 Task: Create a due date automation when advanced on, 2 days after a card is due add dates not due tomorrow at 11:00 AM.
Action: Mouse moved to (1095, 85)
Screenshot: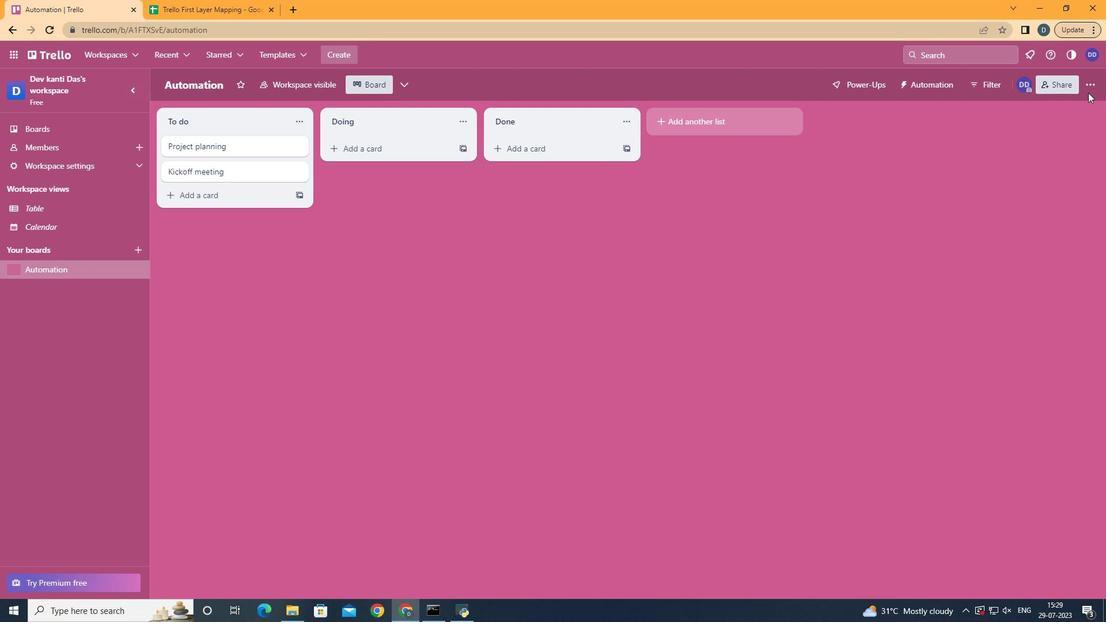 
Action: Mouse pressed left at (1095, 85)
Screenshot: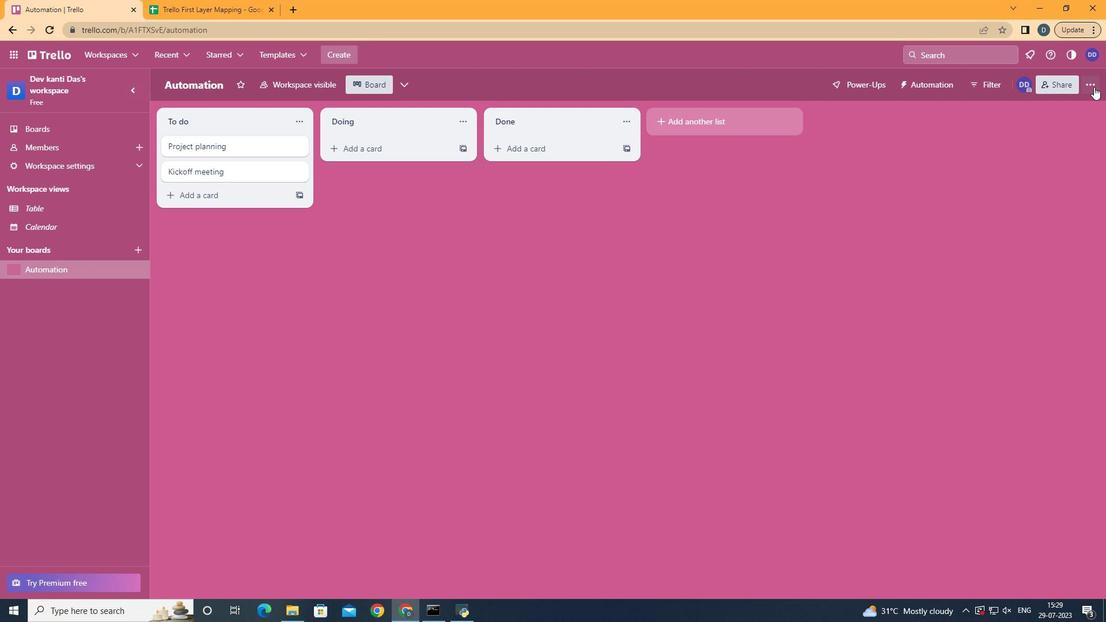
Action: Mouse moved to (1005, 237)
Screenshot: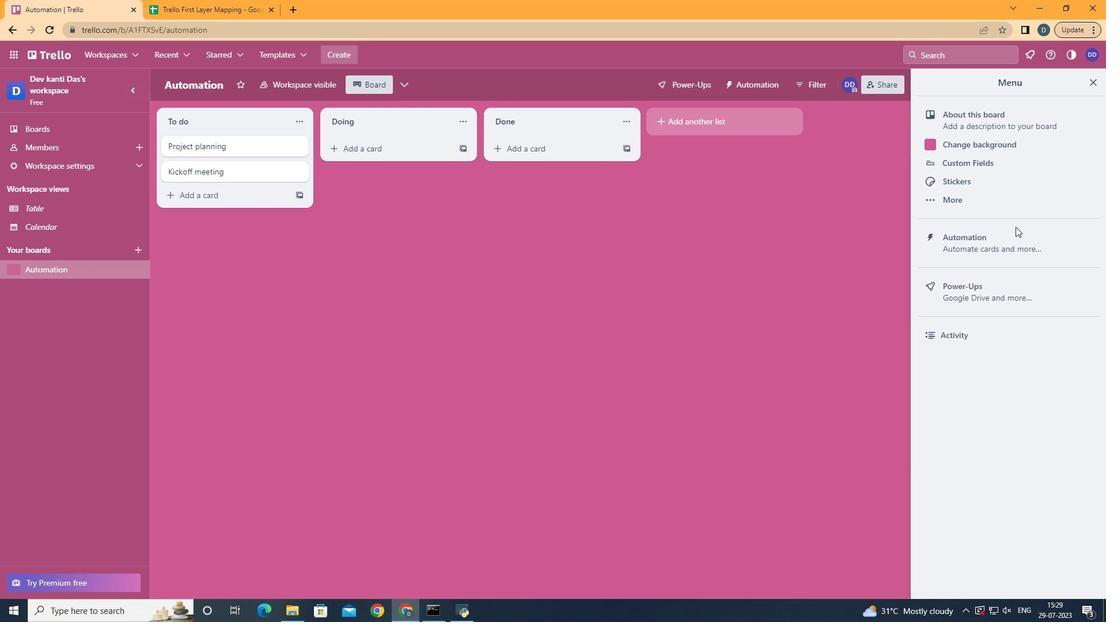 
Action: Mouse pressed left at (1005, 237)
Screenshot: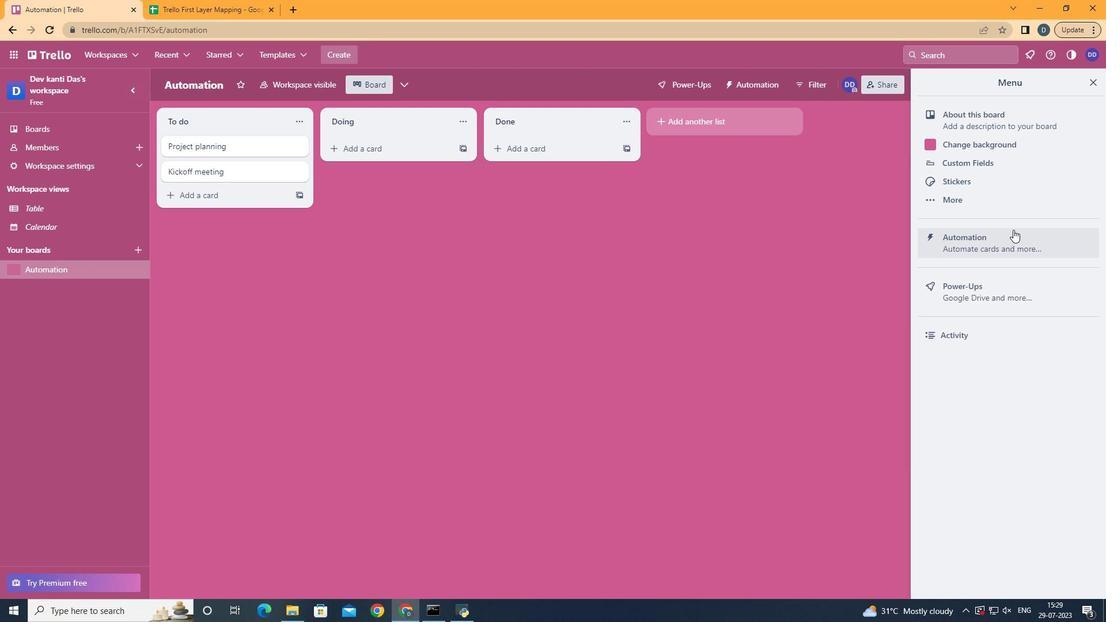 
Action: Mouse moved to (226, 235)
Screenshot: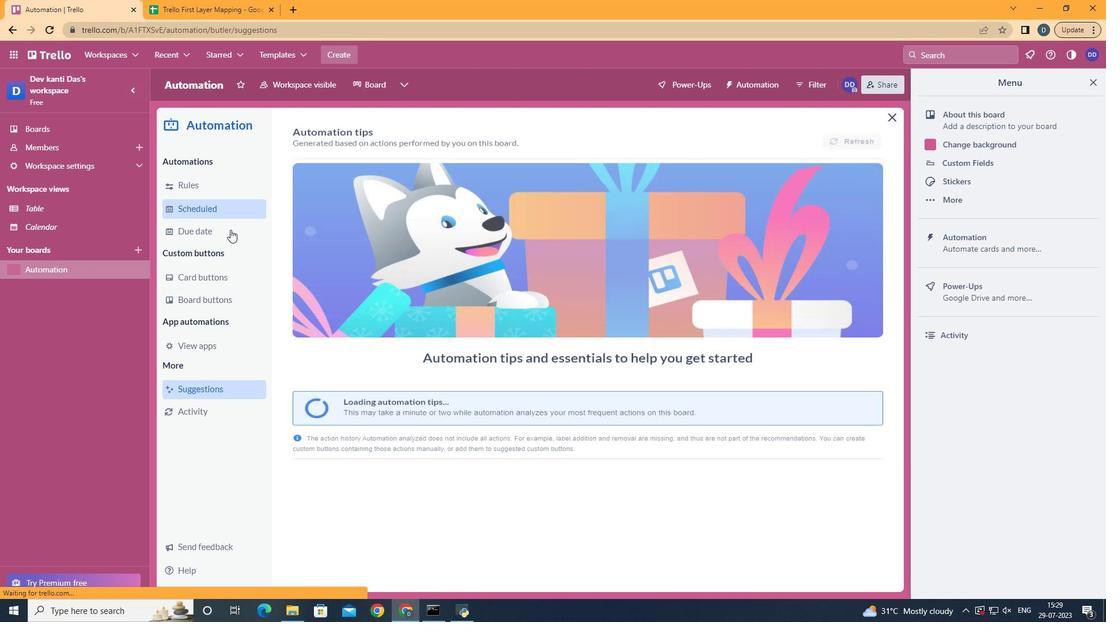 
Action: Mouse pressed left at (226, 235)
Screenshot: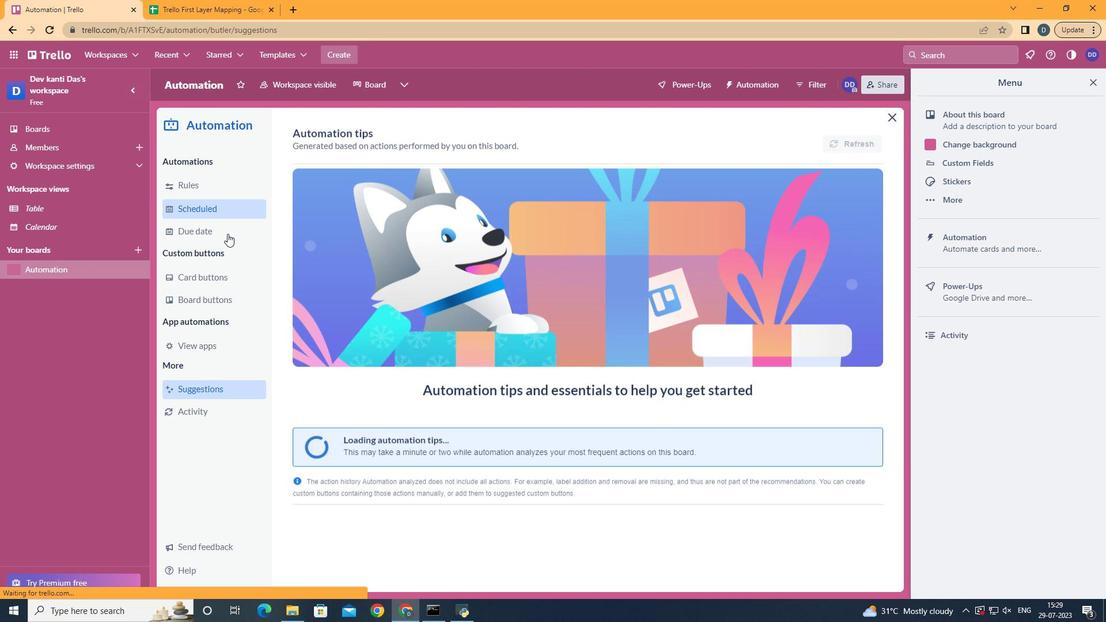 
Action: Mouse moved to (849, 137)
Screenshot: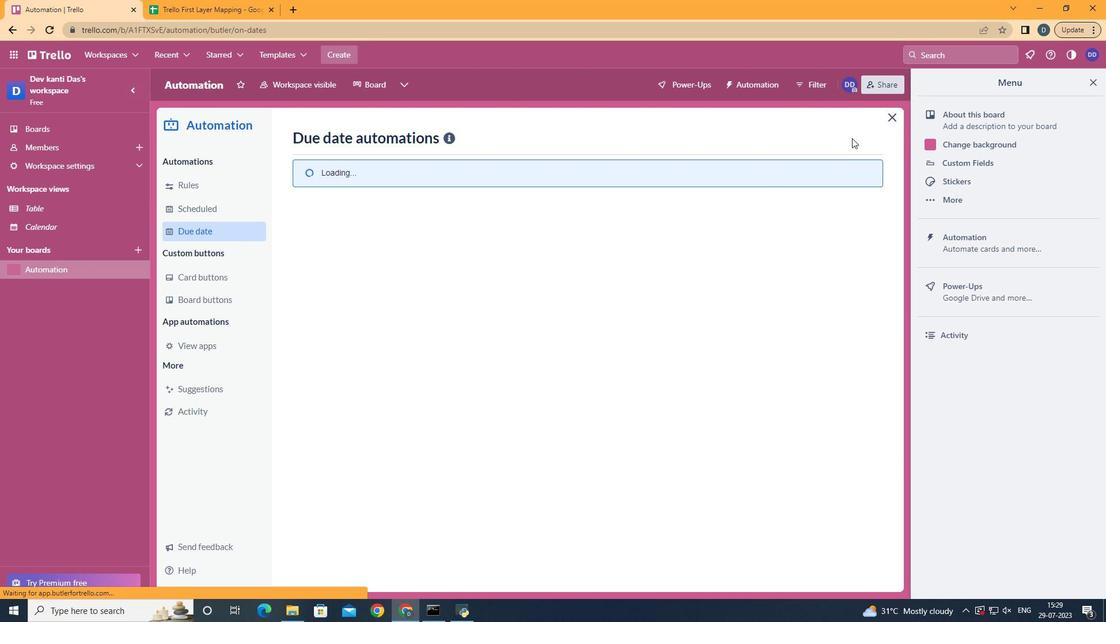 
Action: Mouse pressed left at (849, 137)
Screenshot: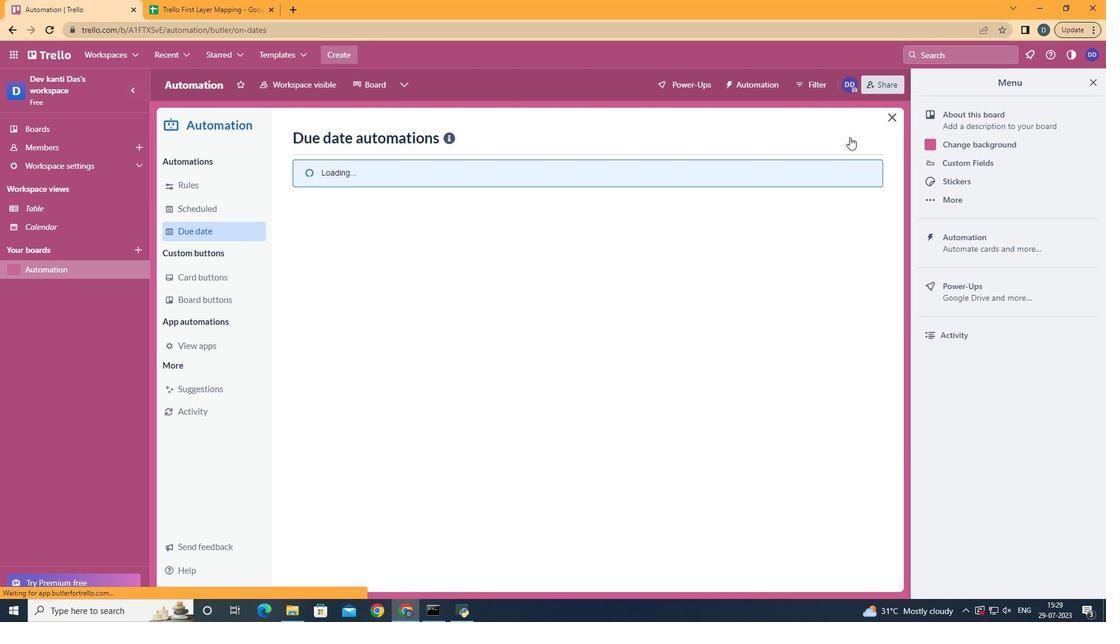 
Action: Mouse moved to (580, 247)
Screenshot: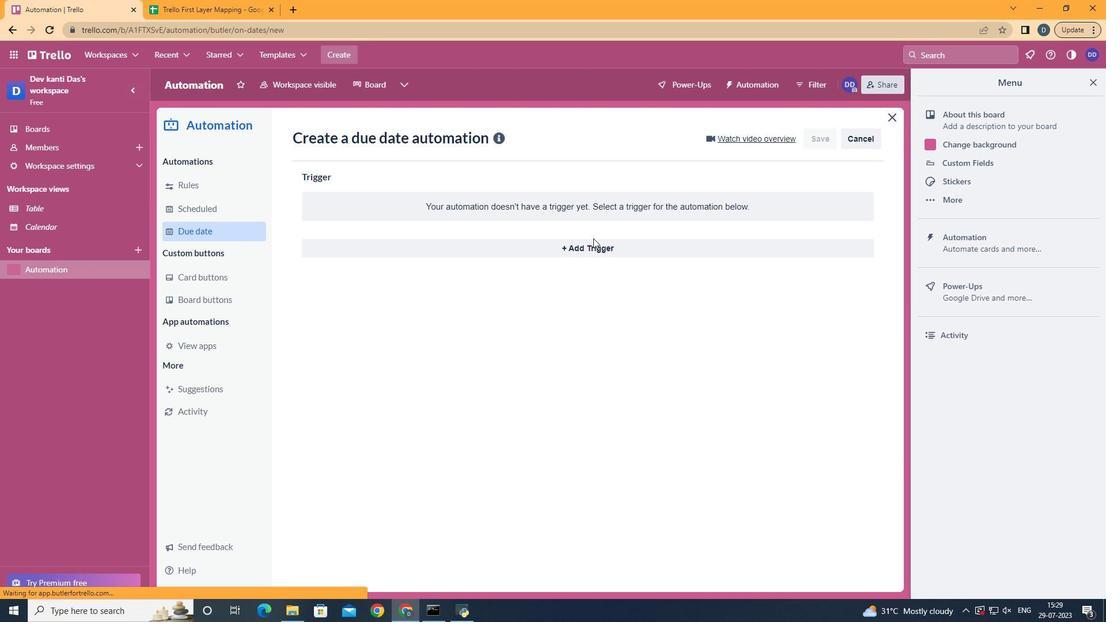 
Action: Mouse pressed left at (580, 247)
Screenshot: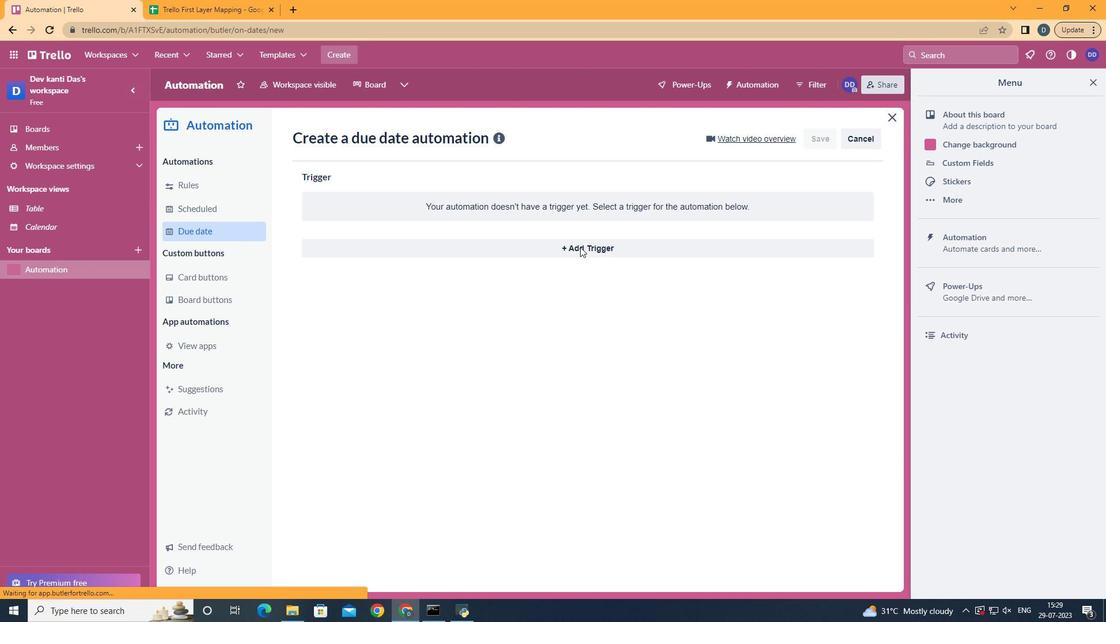 
Action: Mouse moved to (396, 470)
Screenshot: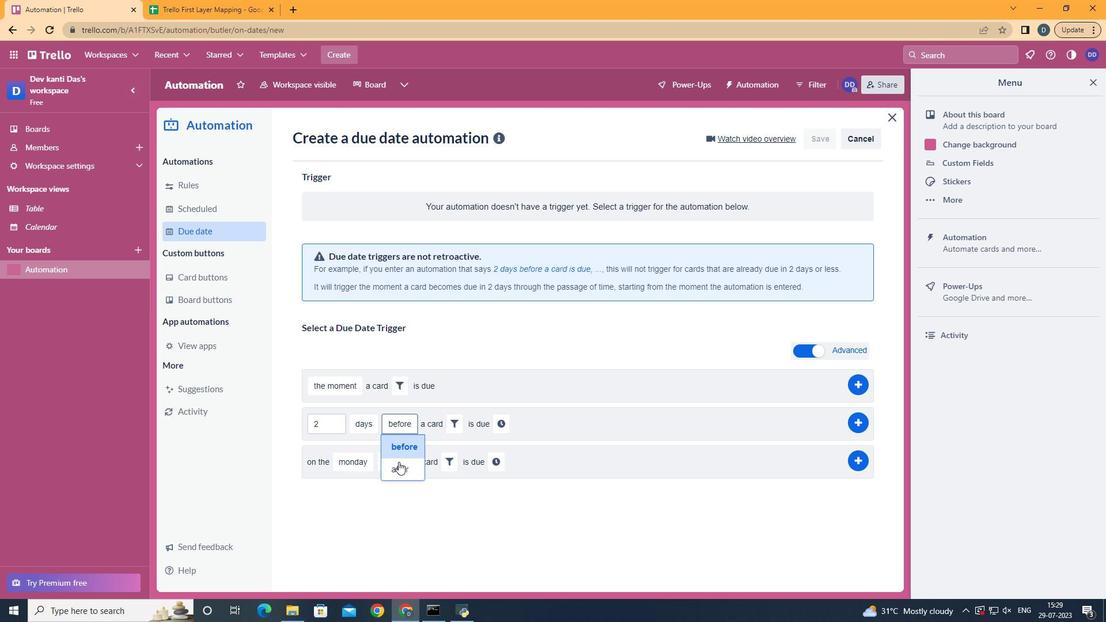 
Action: Mouse pressed left at (396, 470)
Screenshot: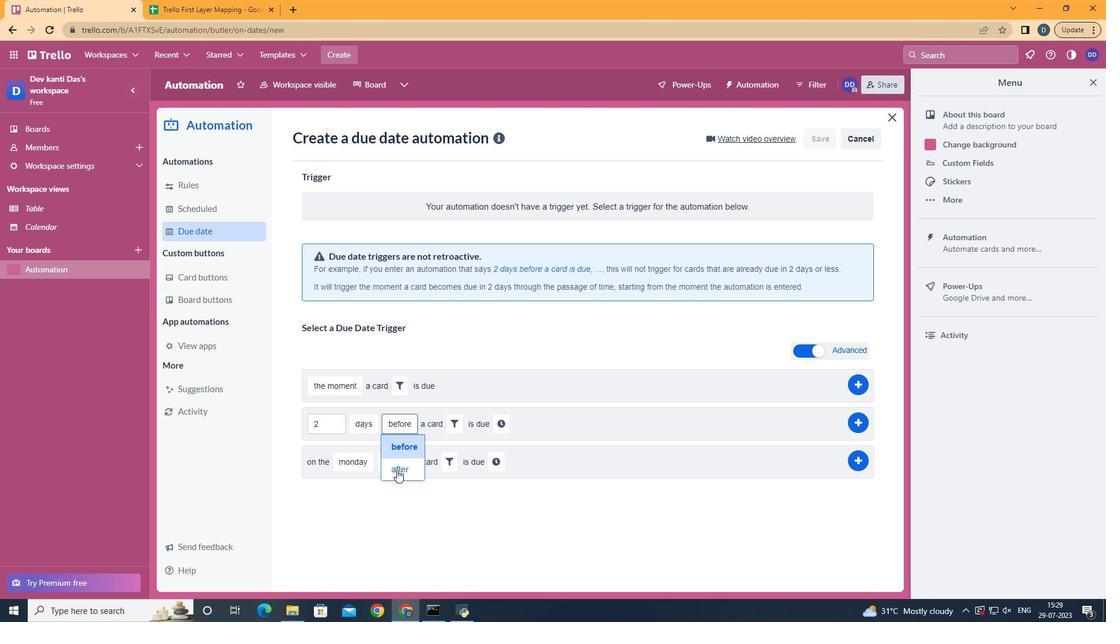 
Action: Mouse moved to (444, 413)
Screenshot: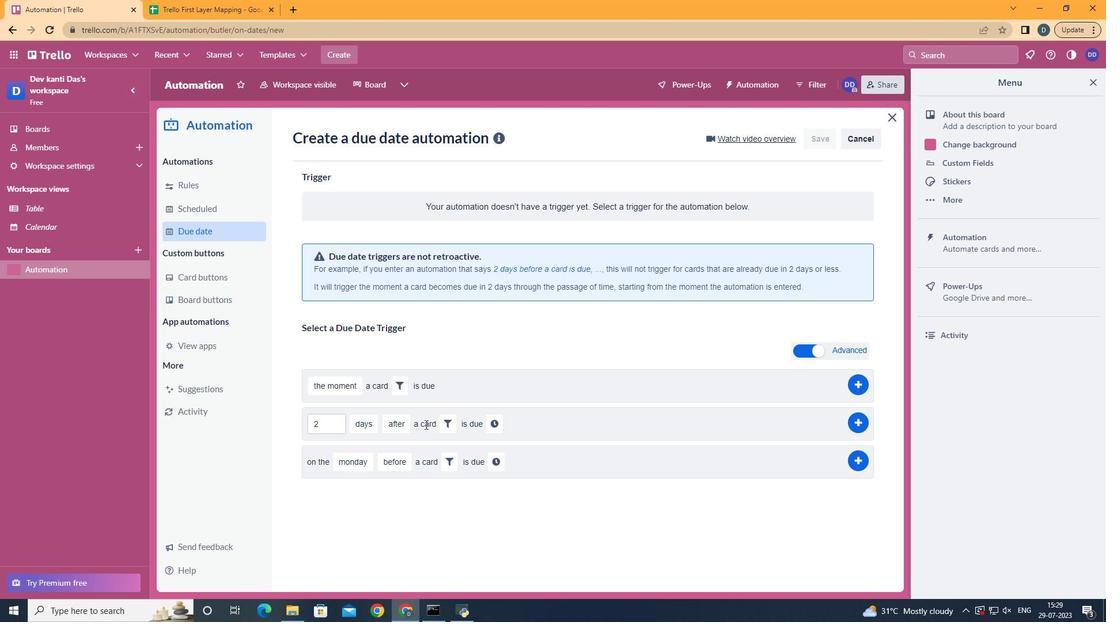 
Action: Mouse pressed left at (444, 413)
Screenshot: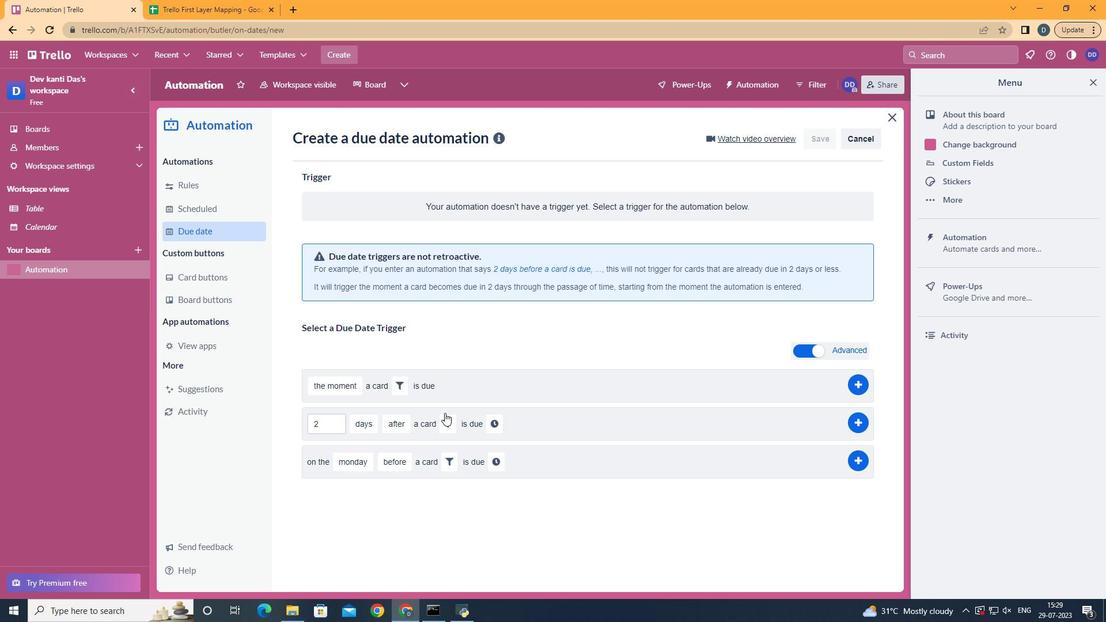 
Action: Mouse moved to (515, 468)
Screenshot: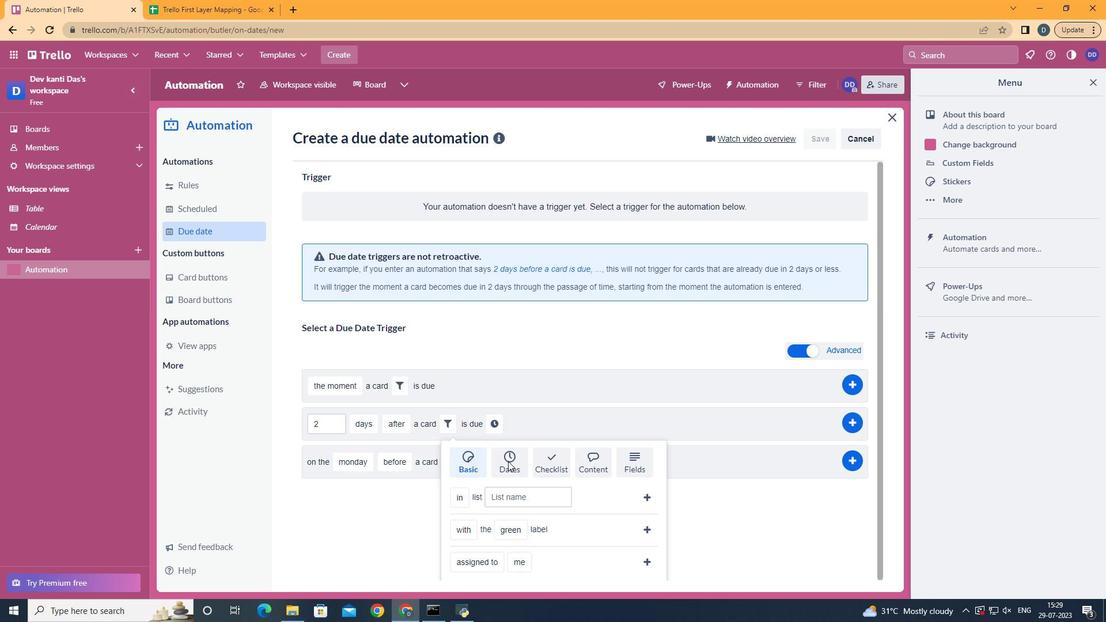 
Action: Mouse pressed left at (515, 468)
Screenshot: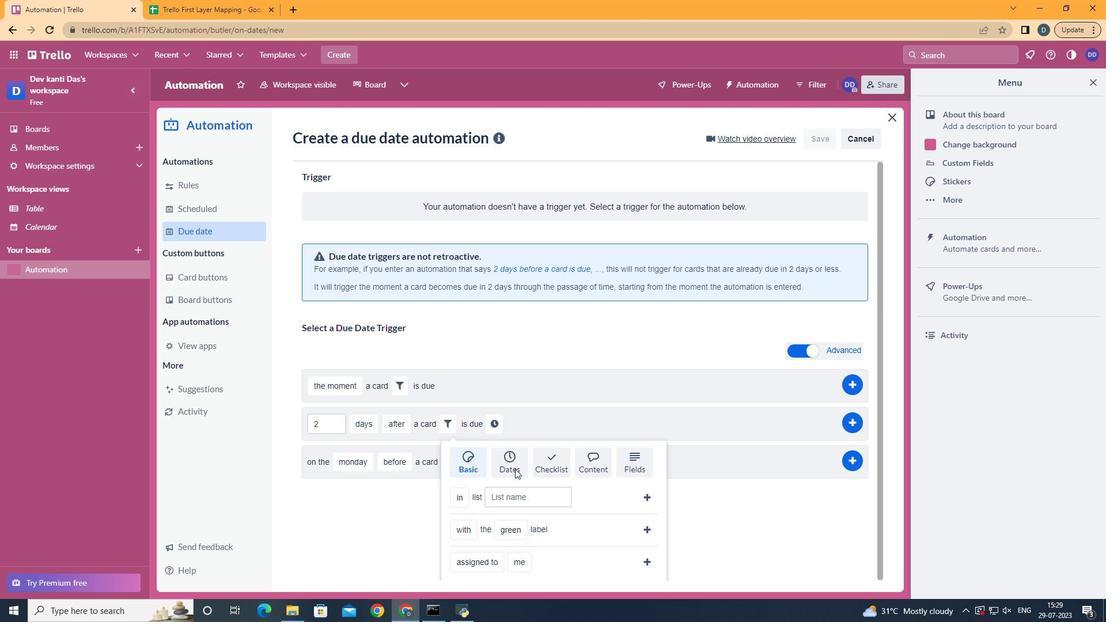 
Action: Mouse scrolled (515, 468) with delta (0, 0)
Screenshot: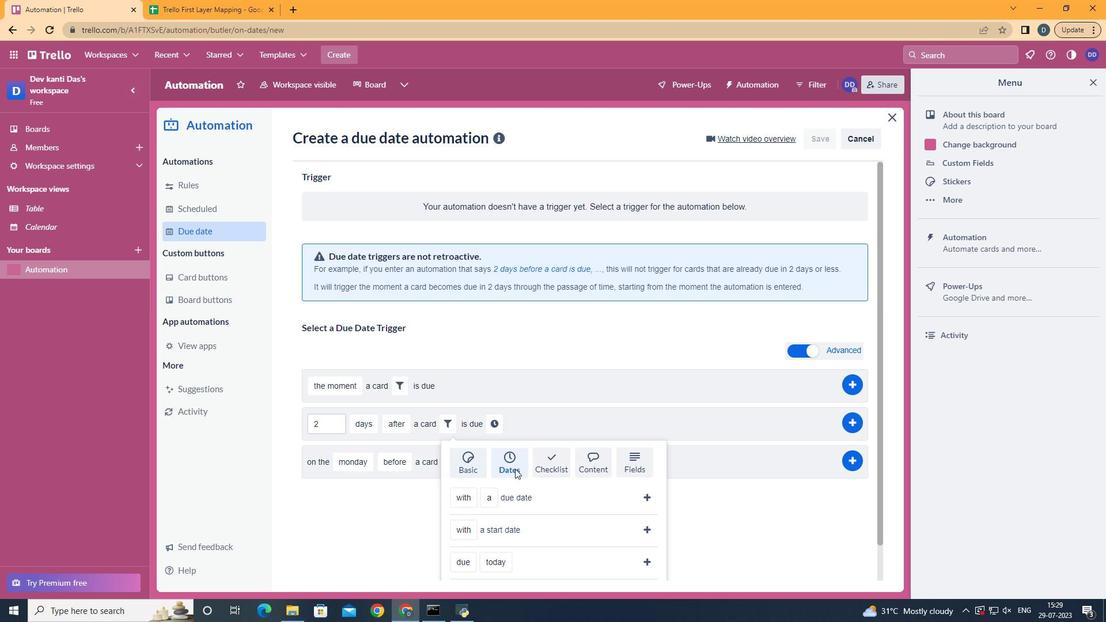 
Action: Mouse scrolled (515, 468) with delta (0, 0)
Screenshot: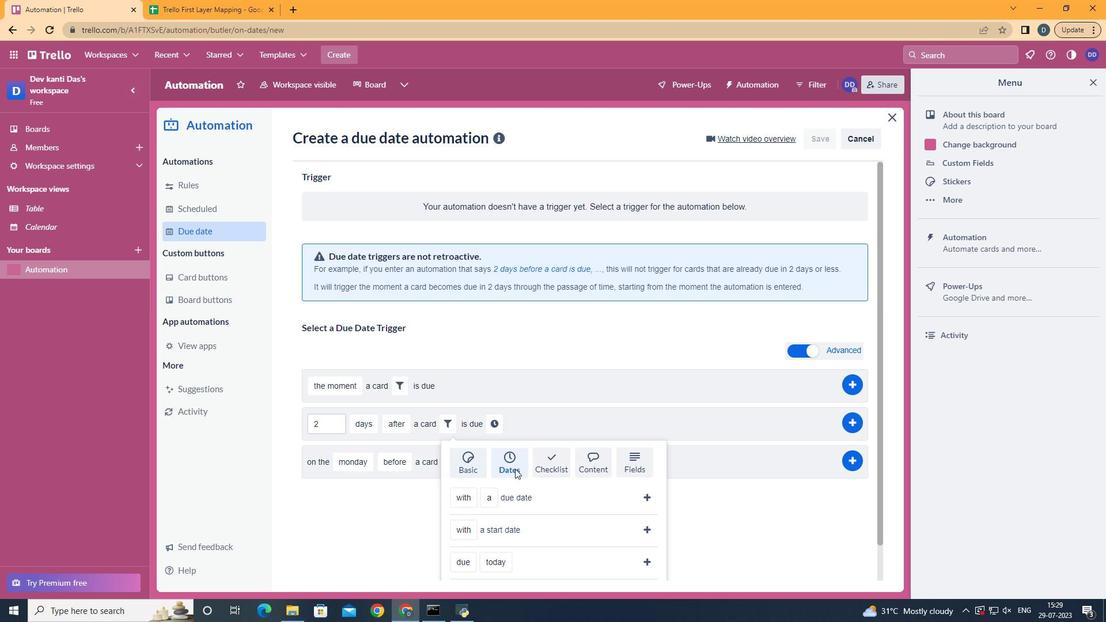 
Action: Mouse scrolled (515, 468) with delta (0, 0)
Screenshot: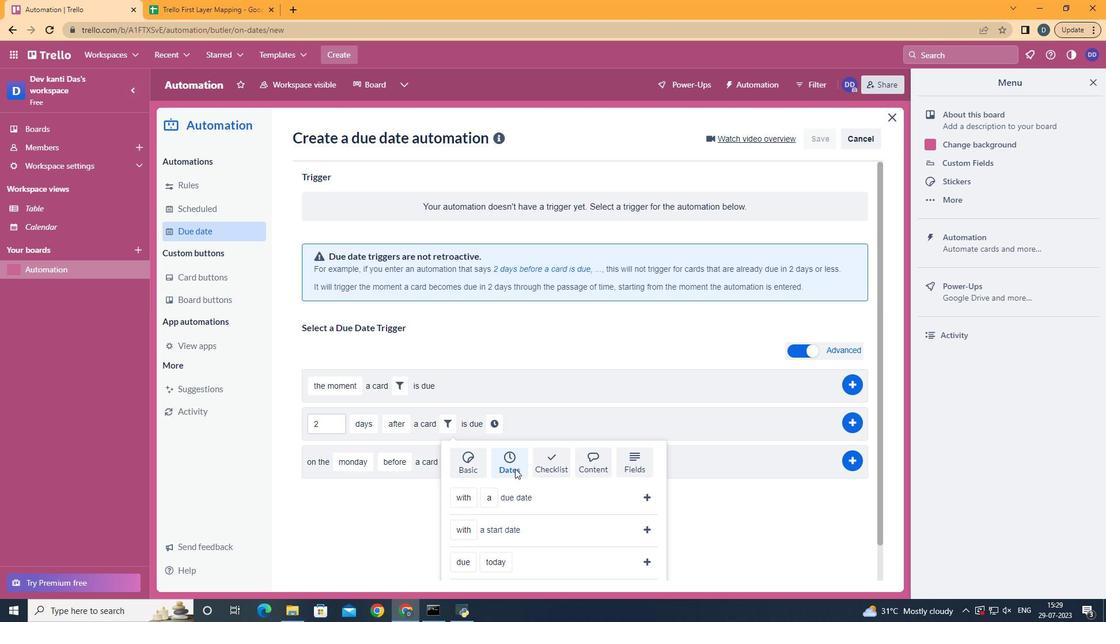 
Action: Mouse scrolled (515, 468) with delta (0, 0)
Screenshot: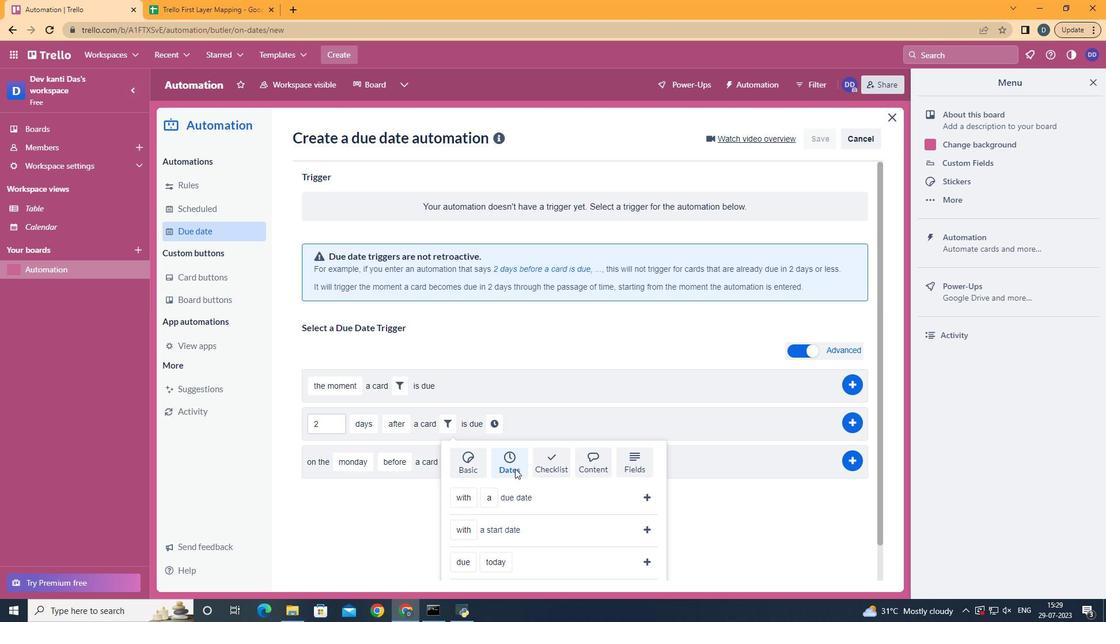 
Action: Mouse scrolled (515, 468) with delta (0, 0)
Screenshot: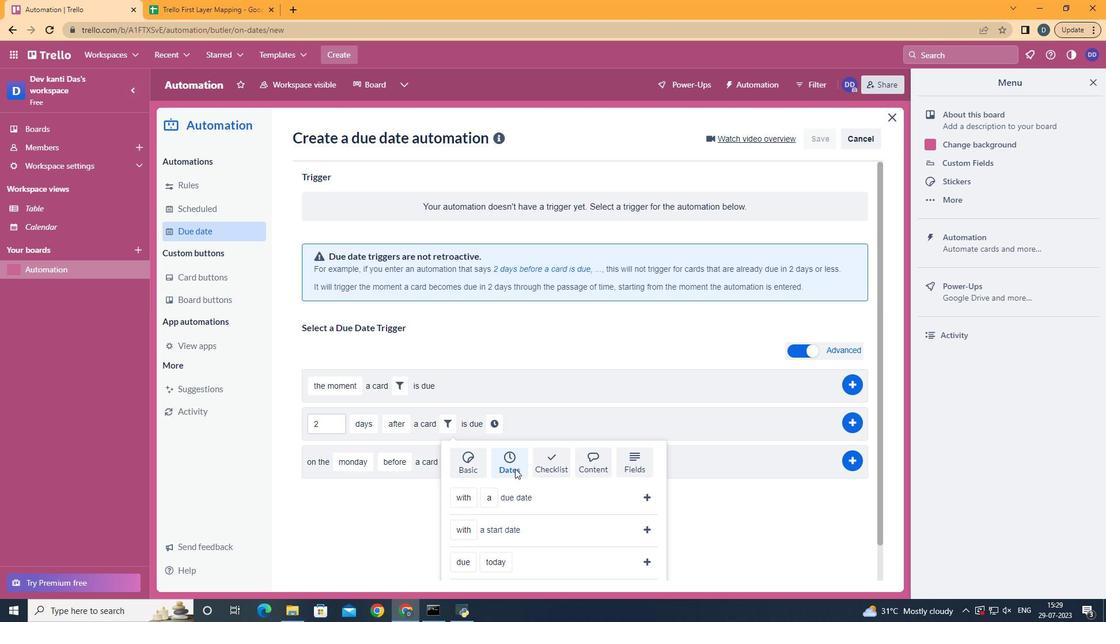 
Action: Mouse moved to (471, 452)
Screenshot: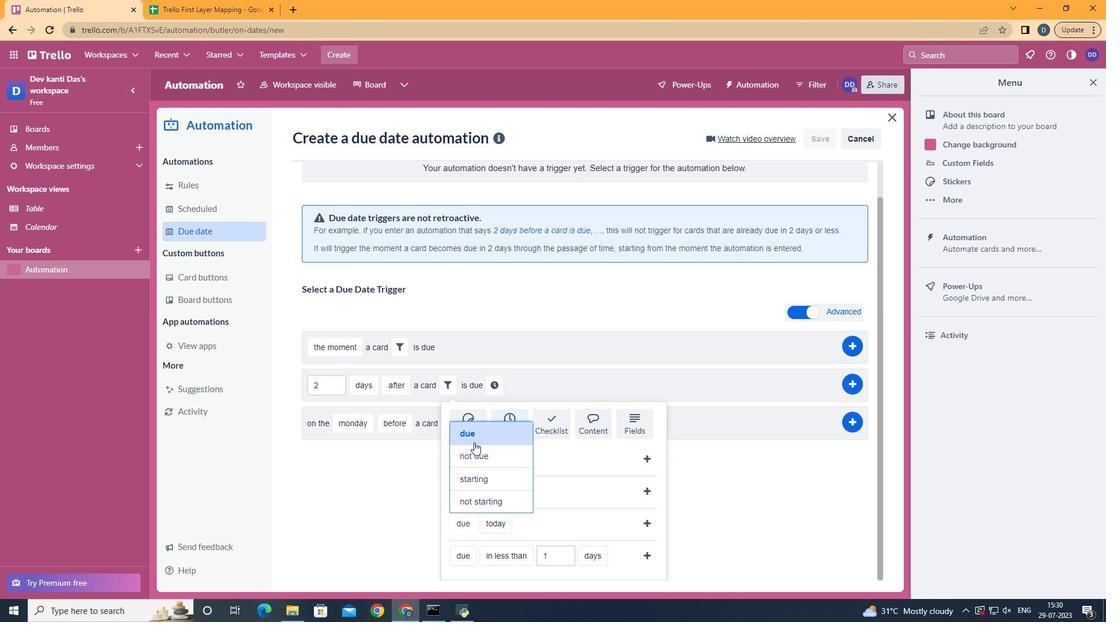 
Action: Mouse pressed left at (471, 452)
Screenshot: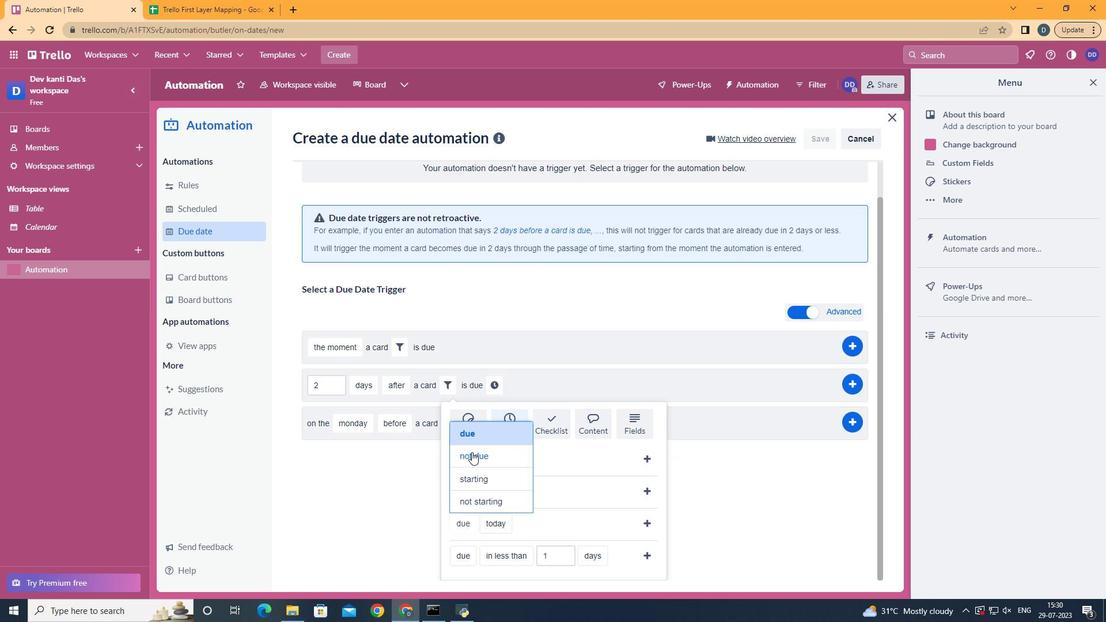 
Action: Mouse moved to (532, 407)
Screenshot: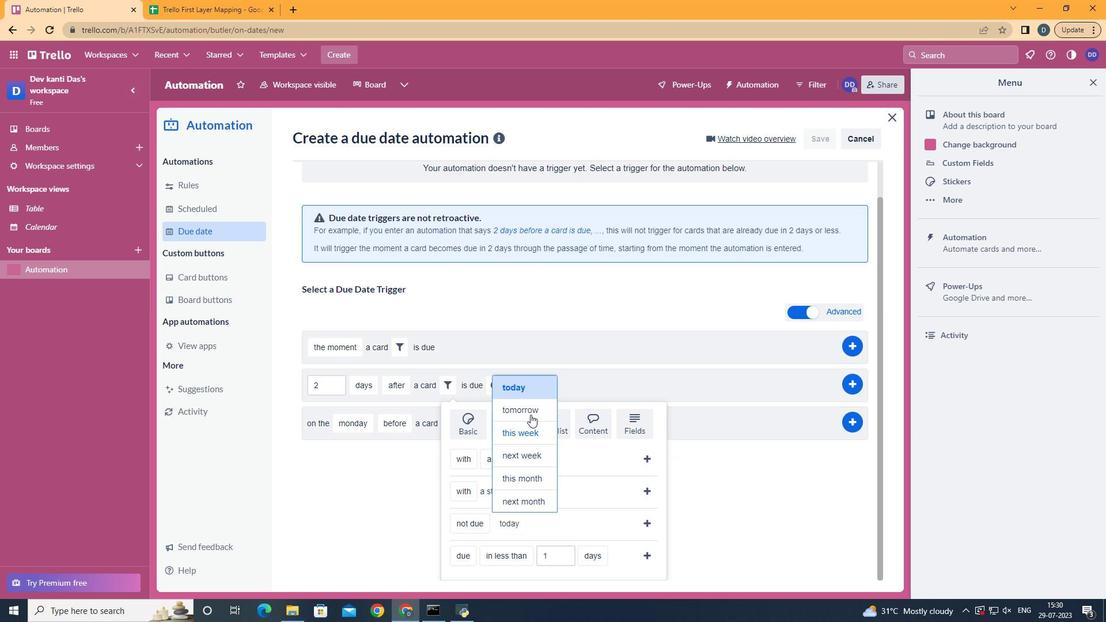
Action: Mouse pressed left at (532, 407)
Screenshot: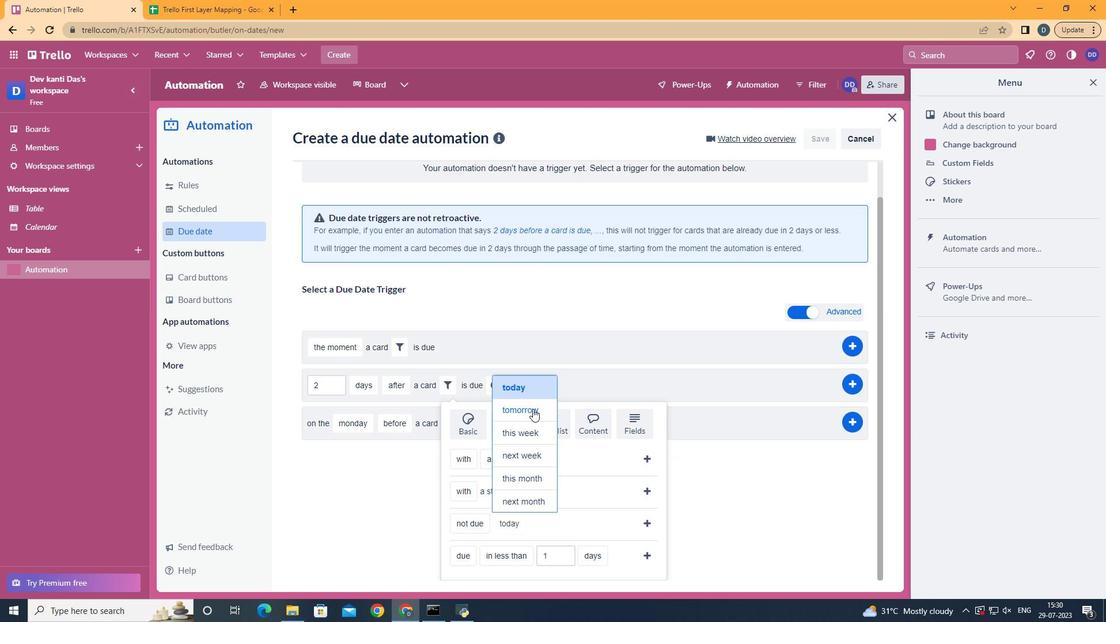 
Action: Mouse moved to (650, 524)
Screenshot: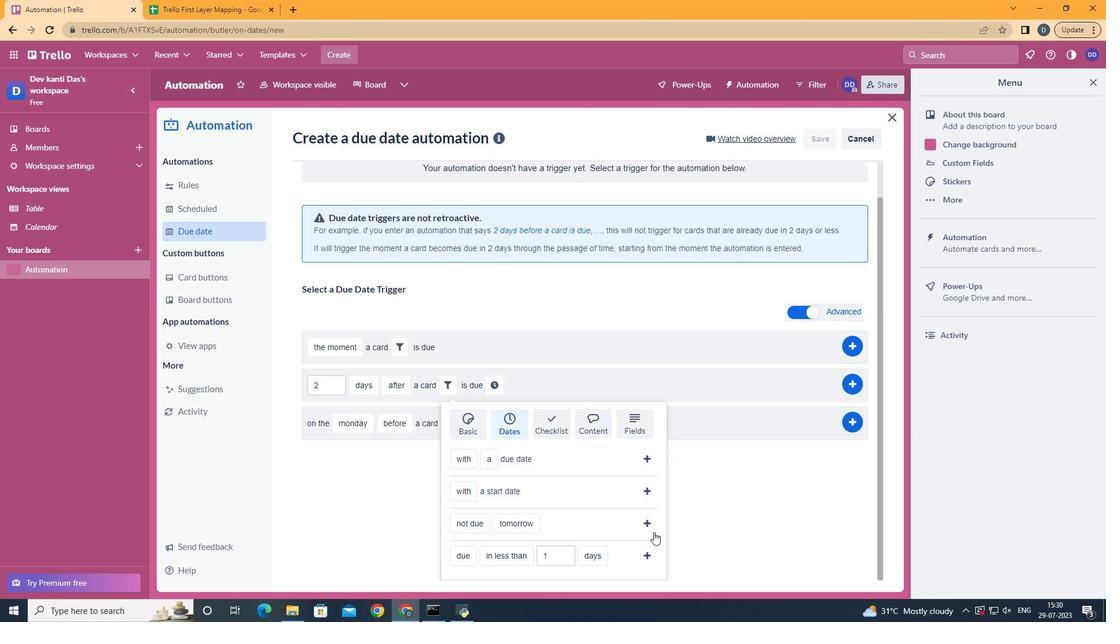 
Action: Mouse pressed left at (650, 524)
Screenshot: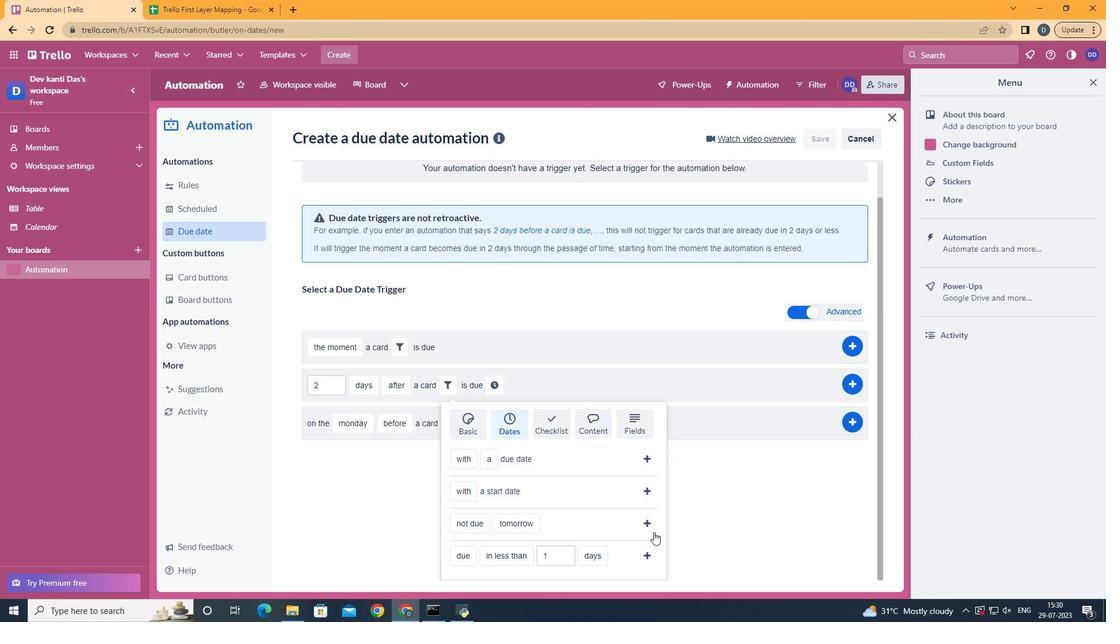 
Action: Mouse moved to (581, 427)
Screenshot: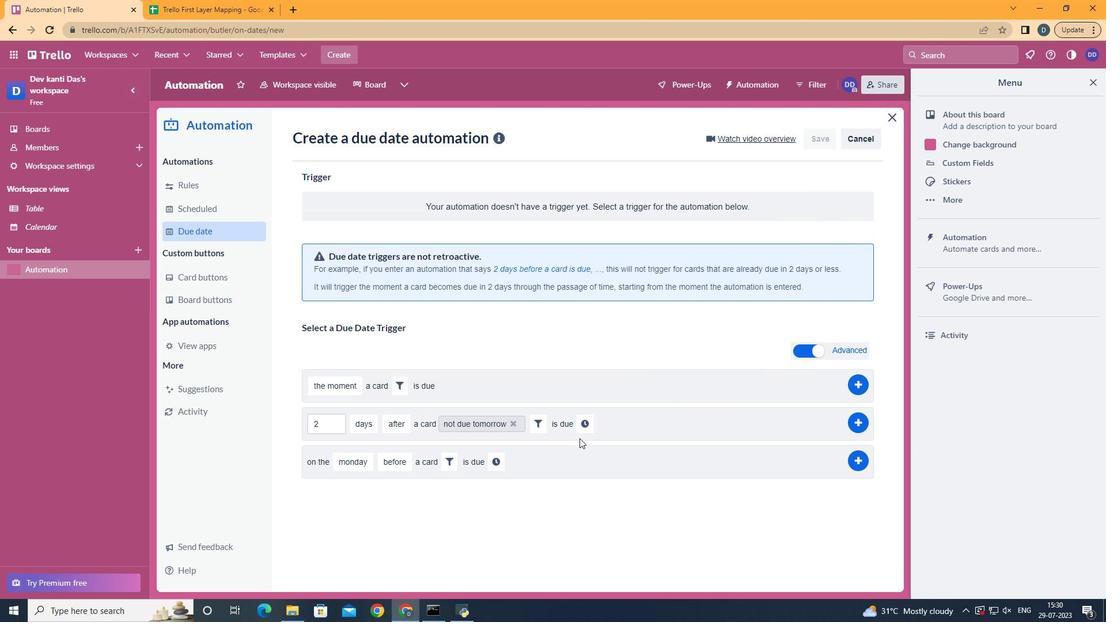 
Action: Mouse pressed left at (581, 427)
Screenshot: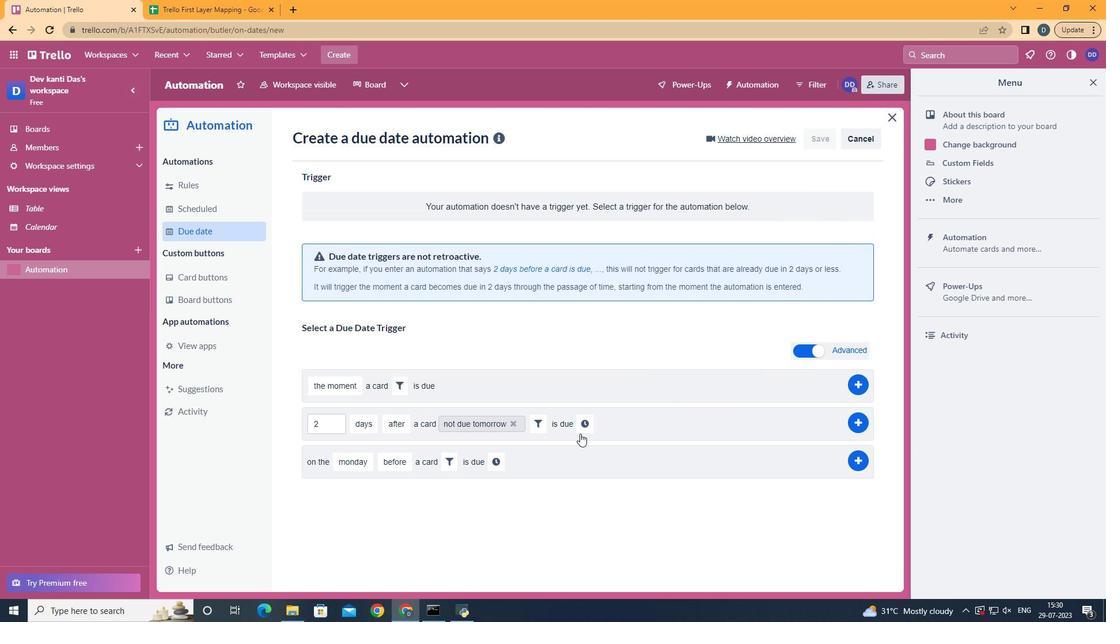 
Action: Mouse moved to (616, 426)
Screenshot: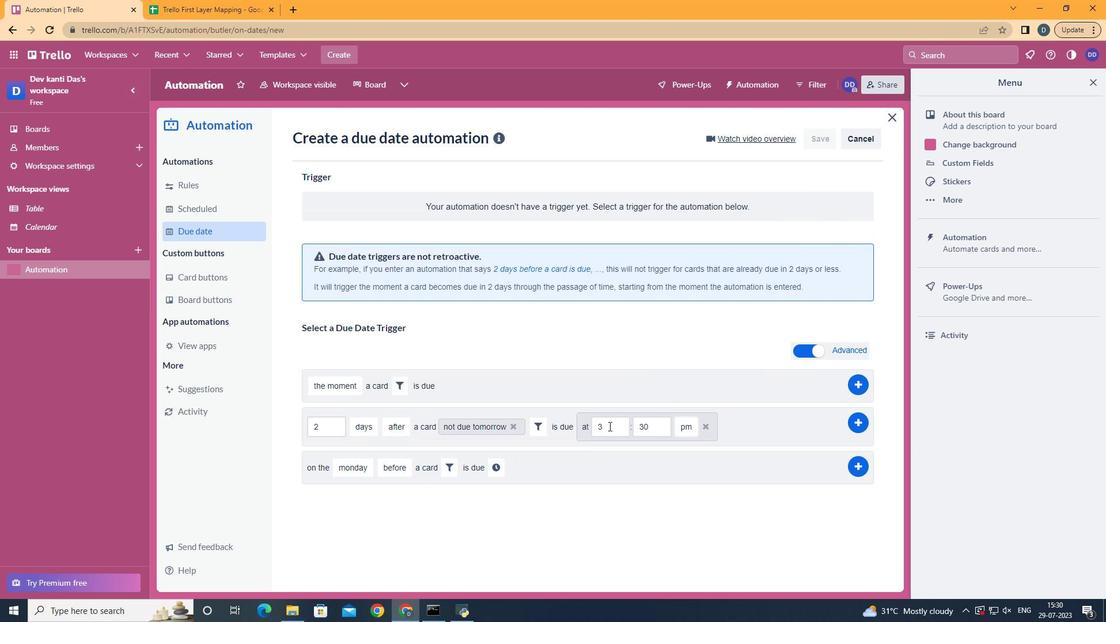 
Action: Mouse pressed left at (616, 426)
Screenshot: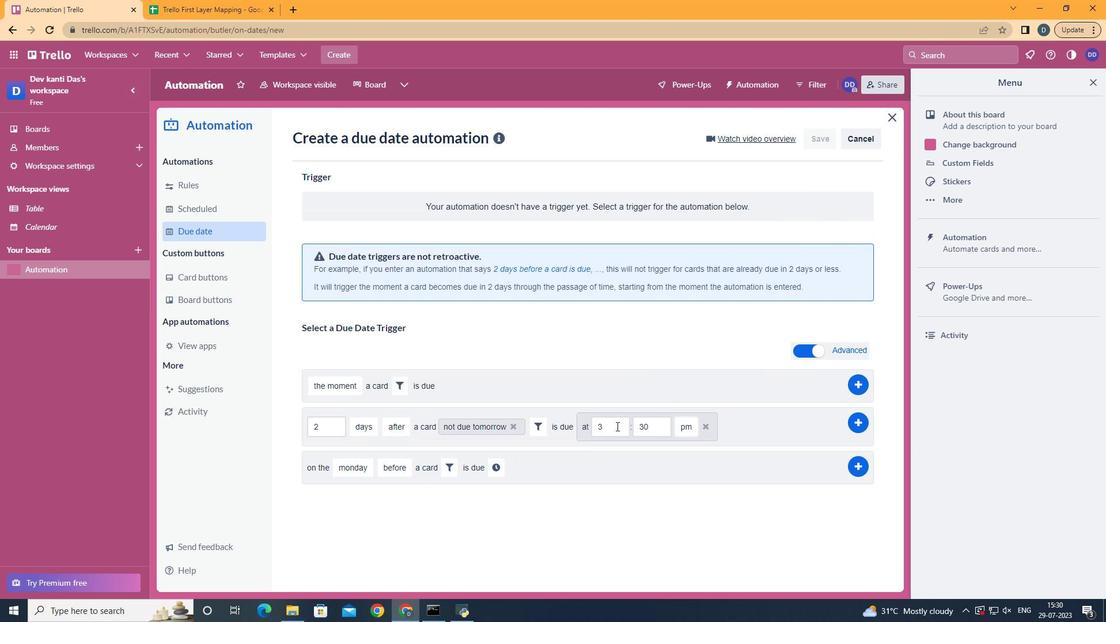 
Action: Key pressed <Key.backspace>11
Screenshot: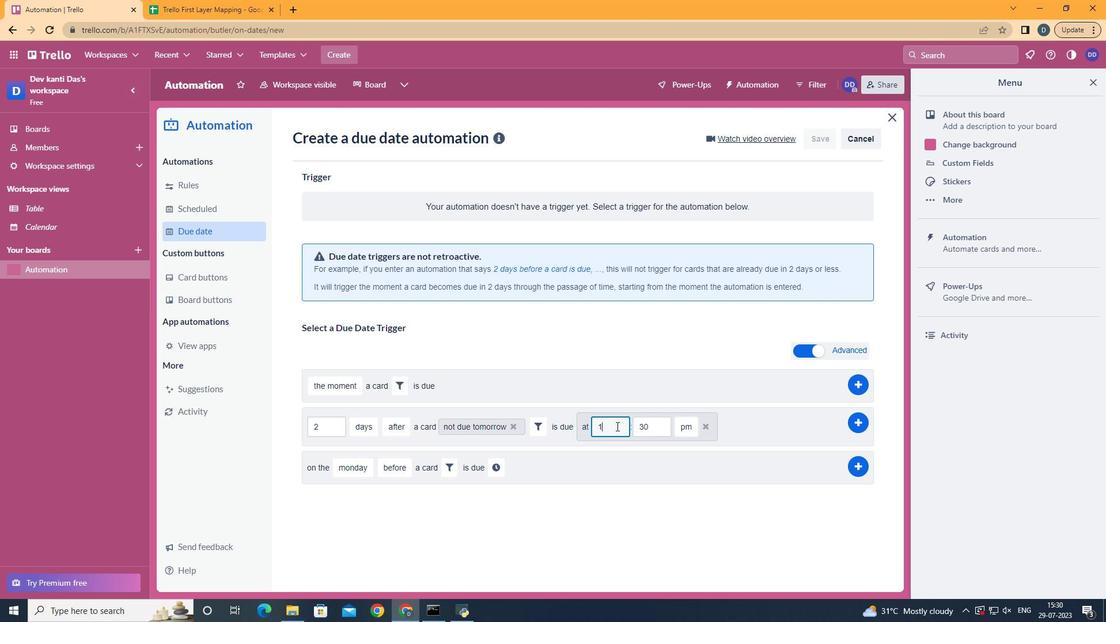 
Action: Mouse moved to (662, 427)
Screenshot: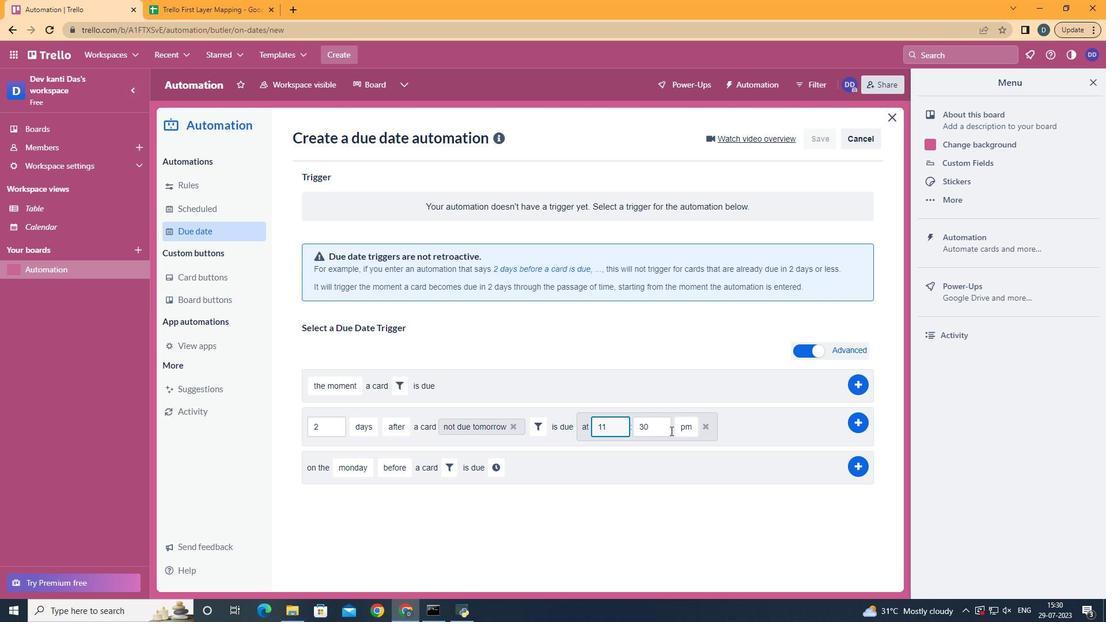 
Action: Mouse pressed left at (662, 427)
Screenshot: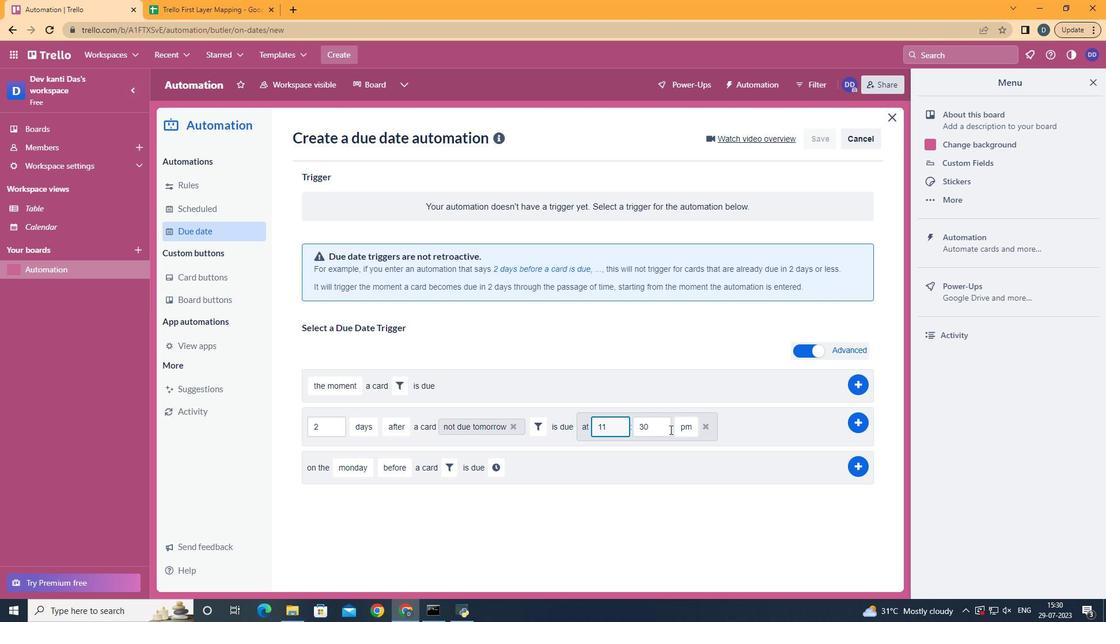 
Action: Key pressed <Key.backspace><Key.backspace>00
Screenshot: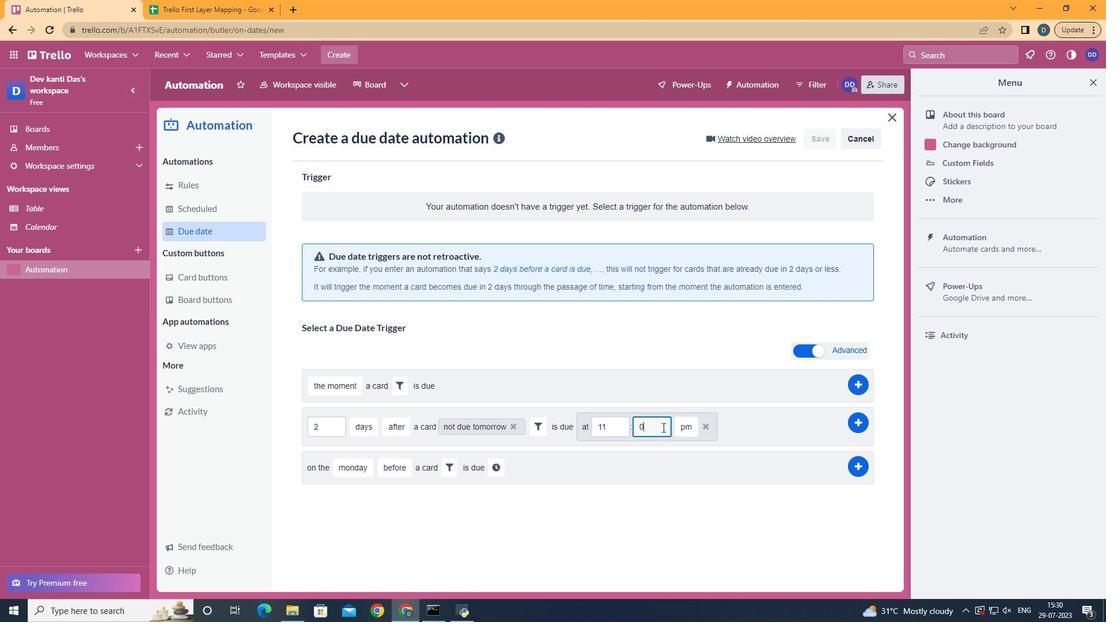
Action: Mouse moved to (682, 454)
Screenshot: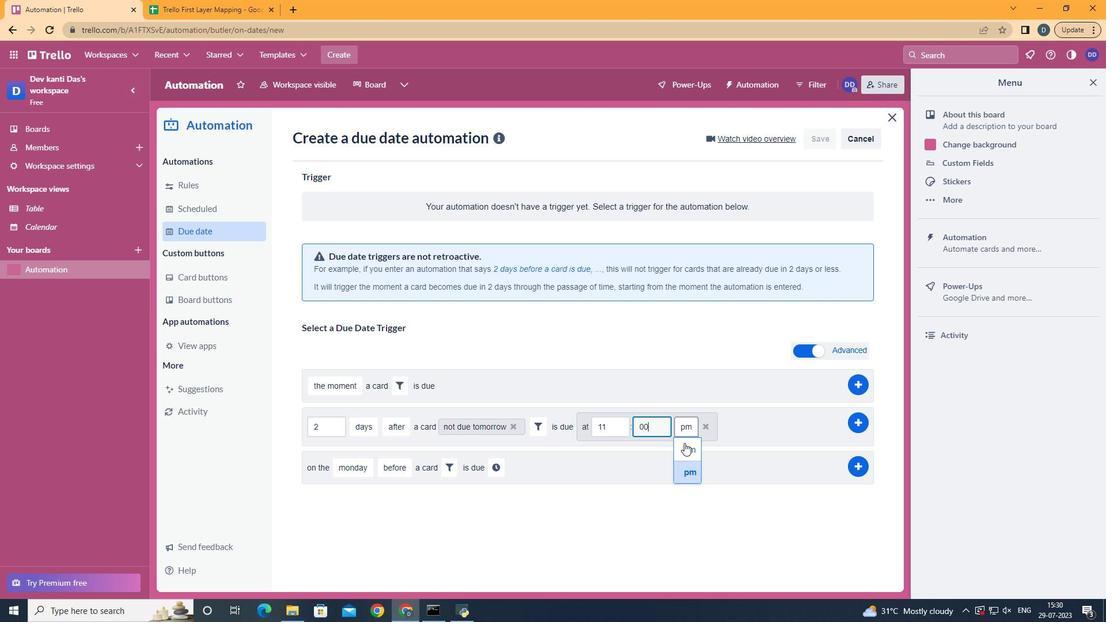
Action: Mouse pressed left at (682, 454)
Screenshot: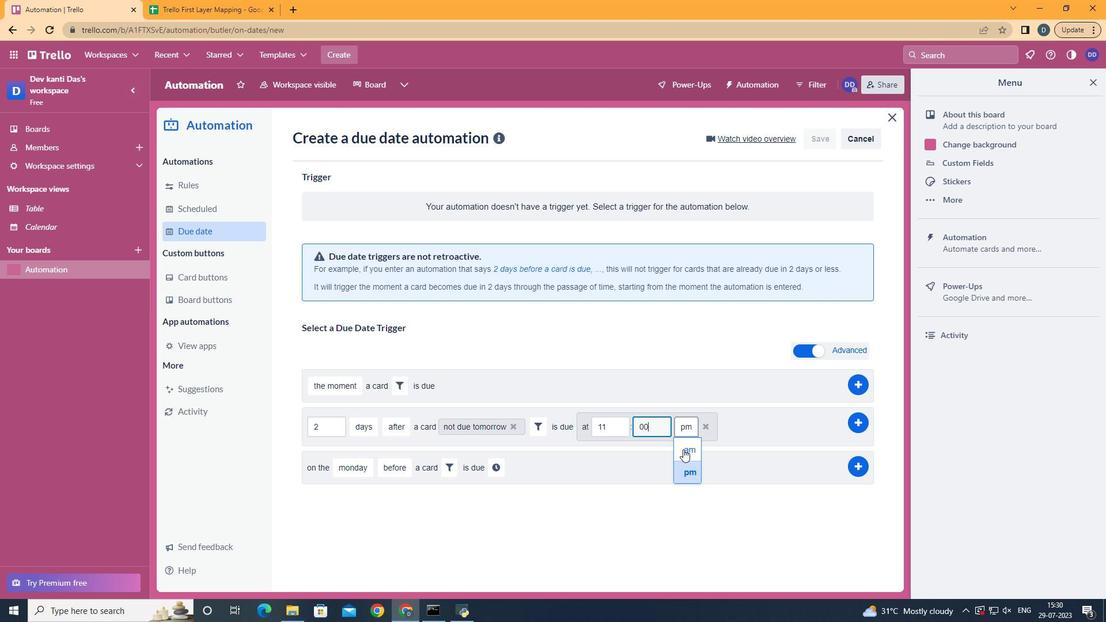 
